 Task: Create a due date automation trigger when advanced on, 2 hours after a card is due add content with a name not ending with resume.
Action: Mouse moved to (994, 119)
Screenshot: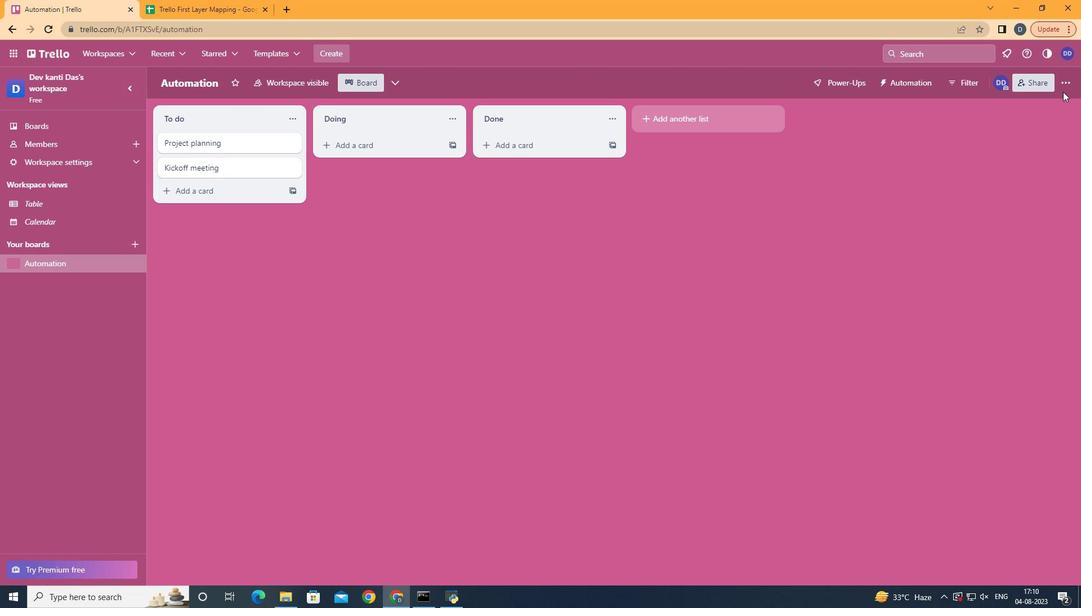 
Action: Mouse pressed left at (994, 119)
Screenshot: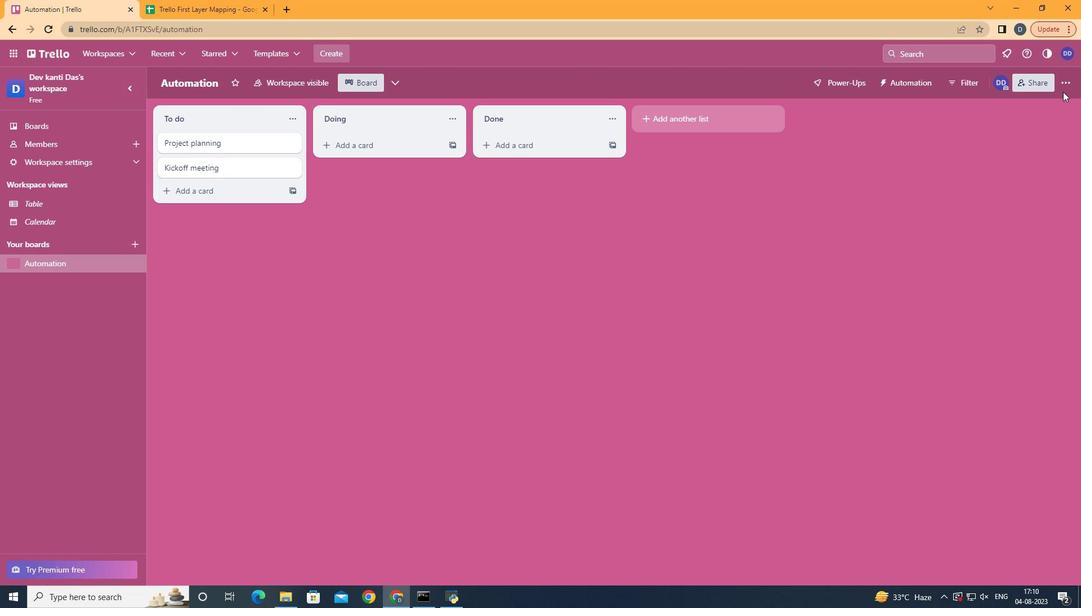 
Action: Mouse moved to (995, 110)
Screenshot: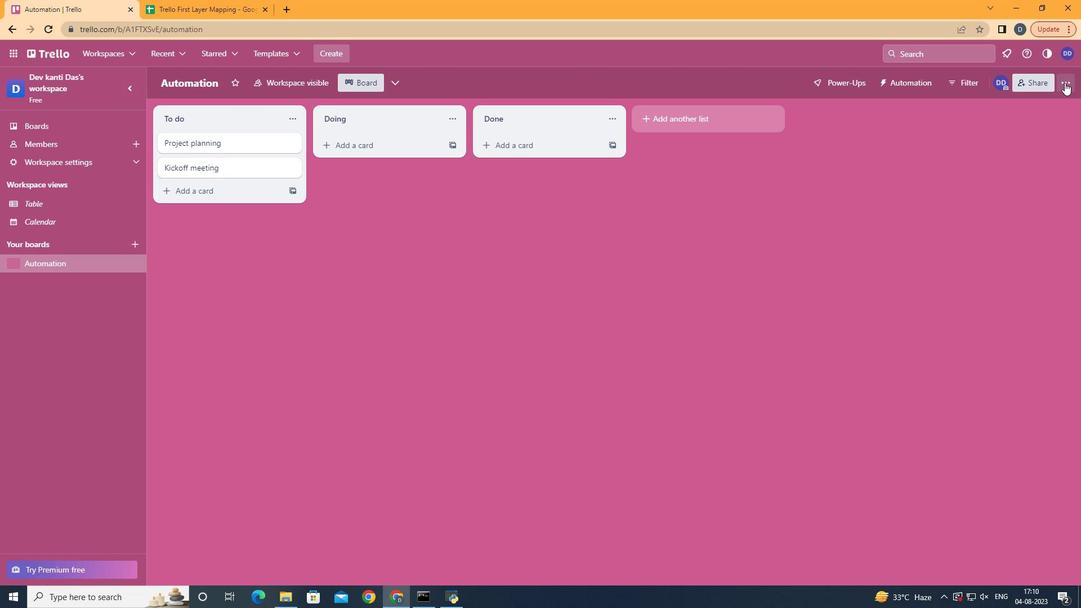 
Action: Mouse pressed left at (995, 110)
Screenshot: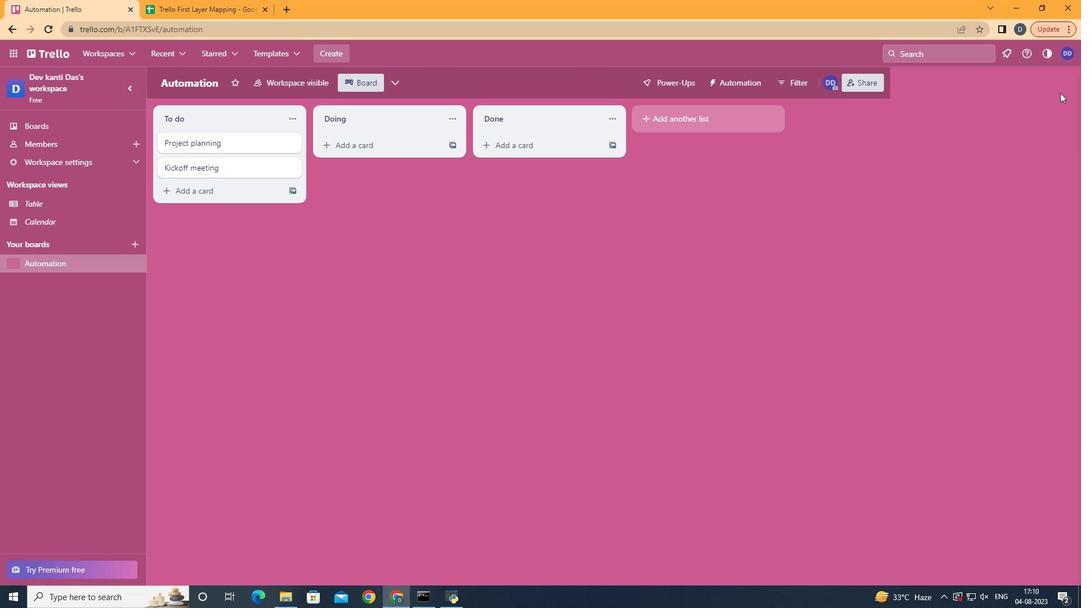 
Action: Mouse moved to (912, 246)
Screenshot: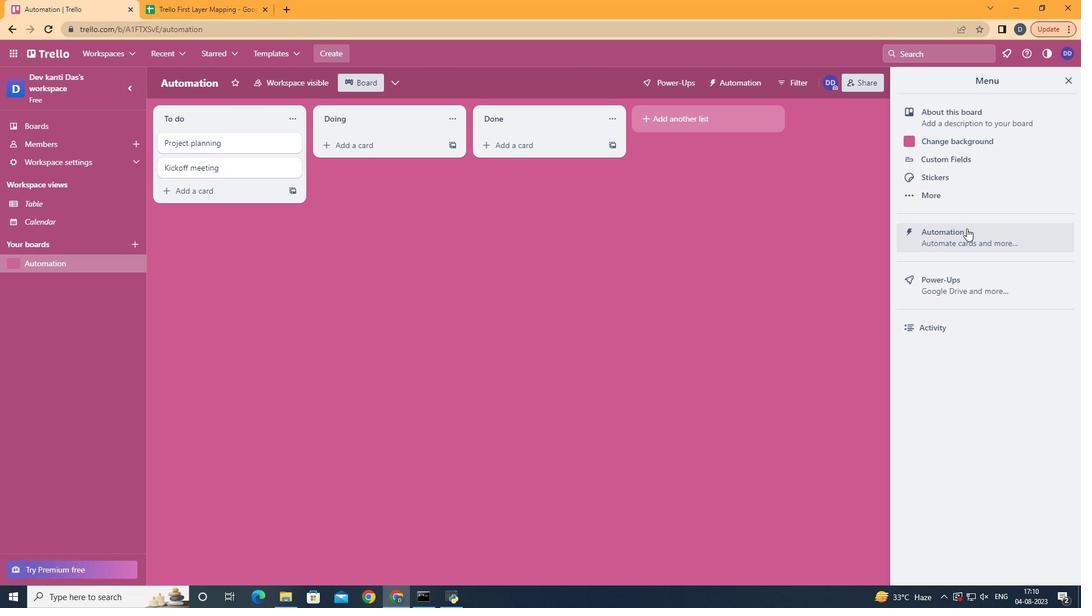 
Action: Mouse pressed left at (912, 246)
Screenshot: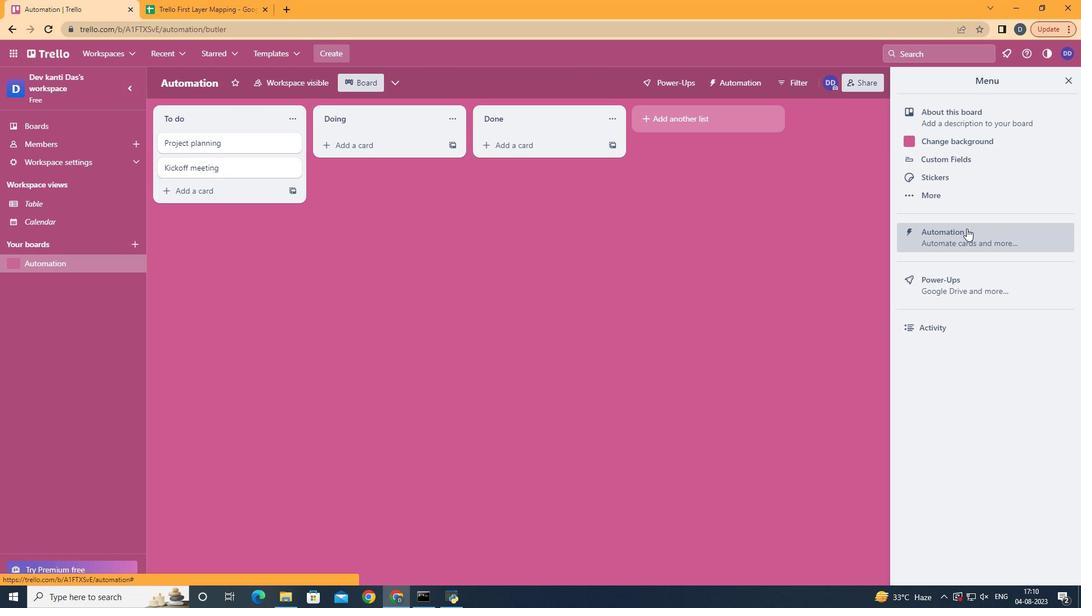 
Action: Mouse moved to (283, 253)
Screenshot: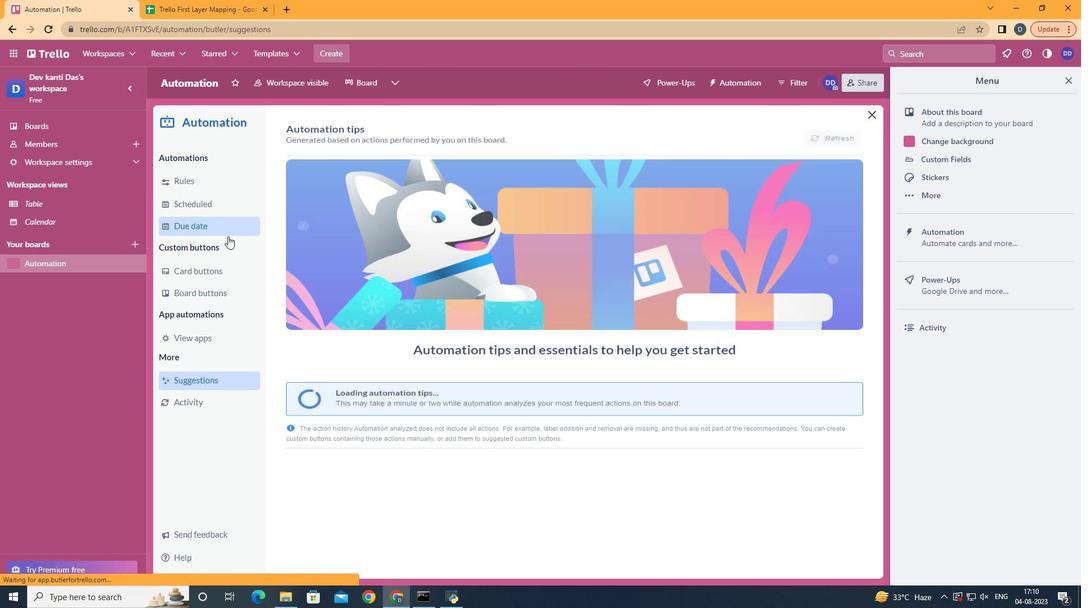
Action: Mouse pressed left at (283, 253)
Screenshot: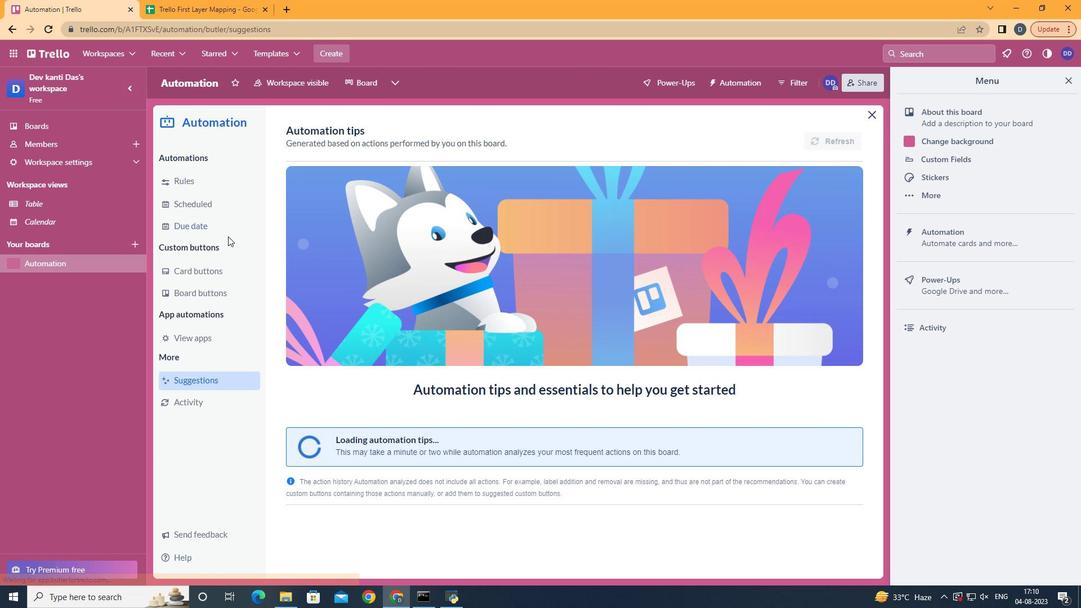 
Action: Mouse moved to (282, 247)
Screenshot: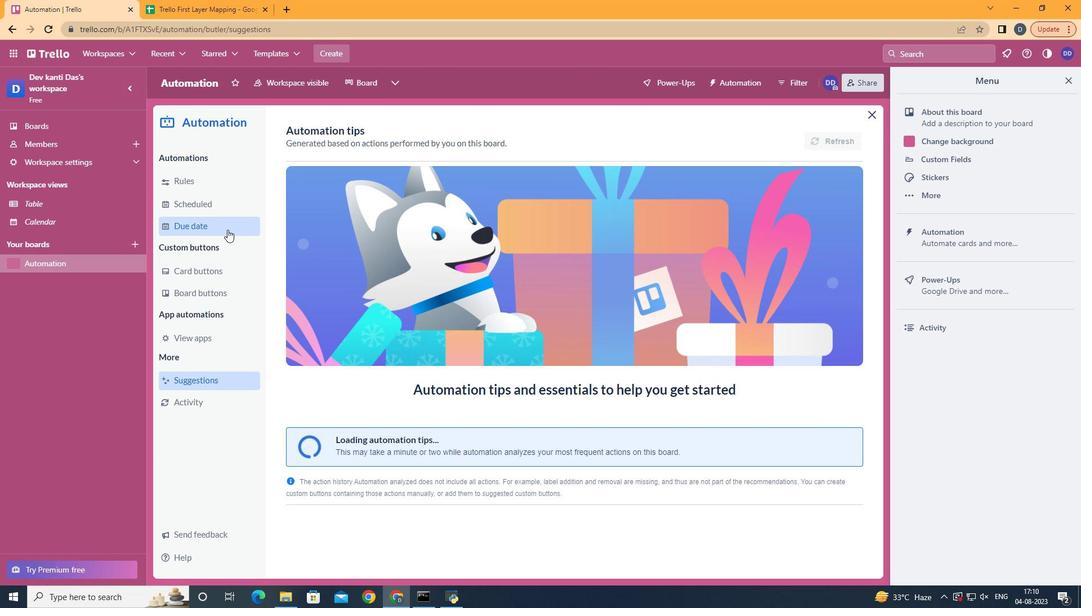 
Action: Mouse pressed left at (282, 247)
Screenshot: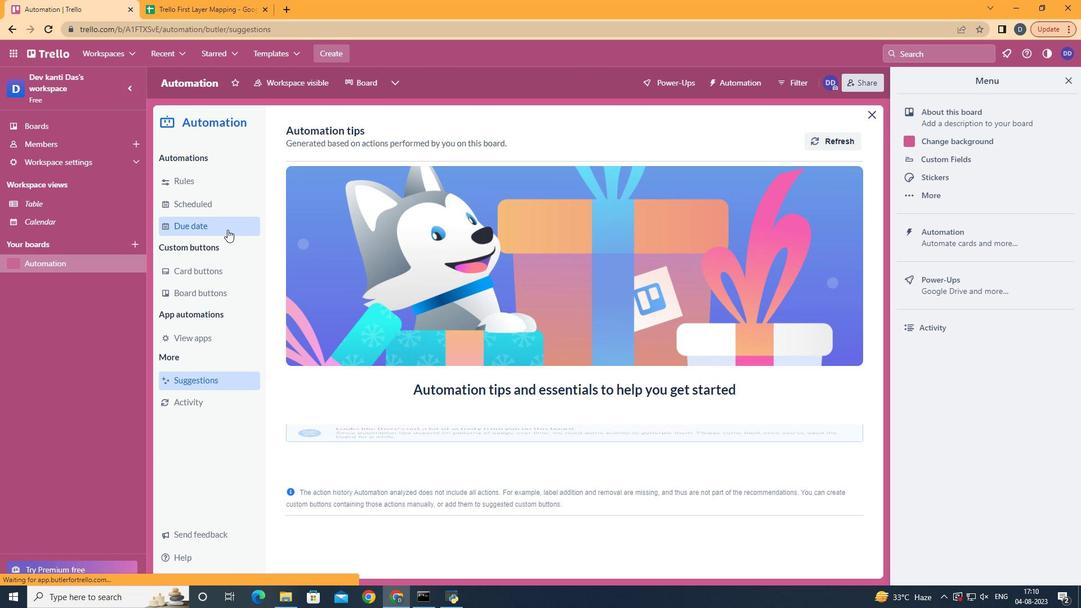 
Action: Mouse moved to (768, 159)
Screenshot: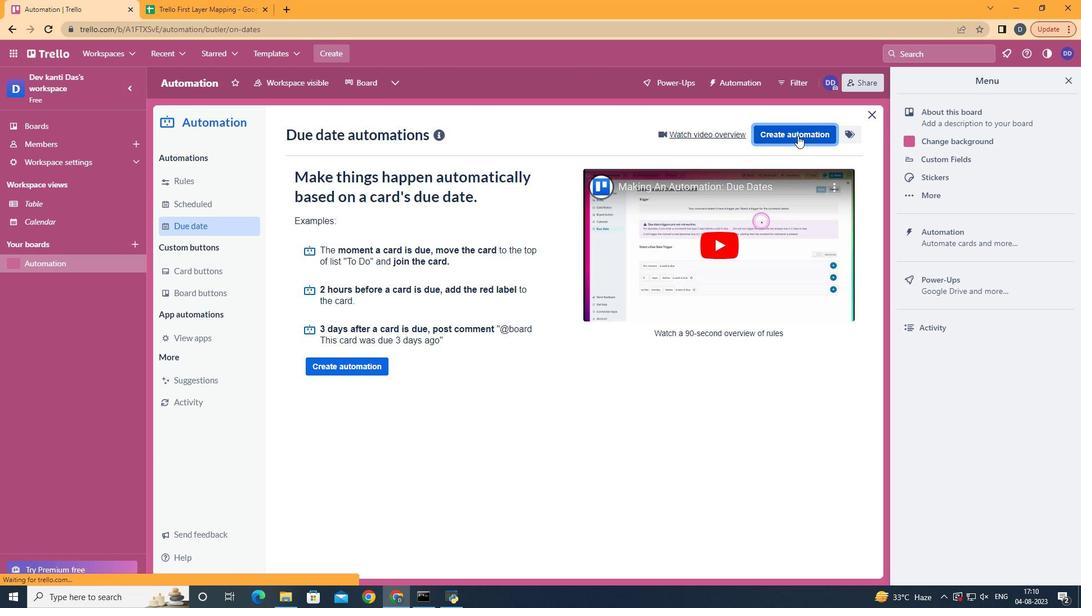 
Action: Mouse pressed left at (768, 159)
Screenshot: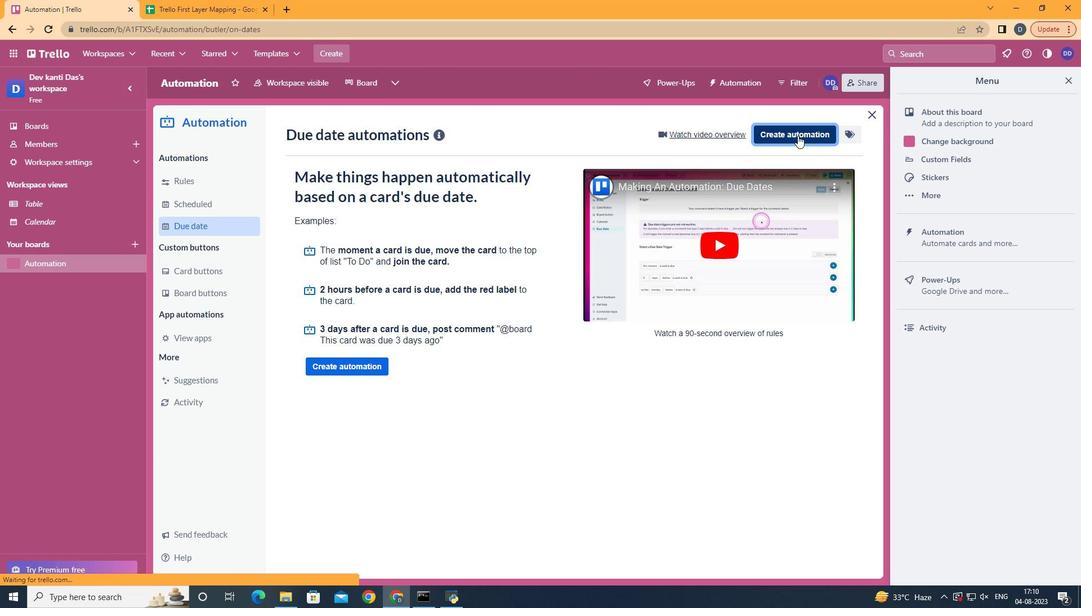 
Action: Mouse moved to (563, 257)
Screenshot: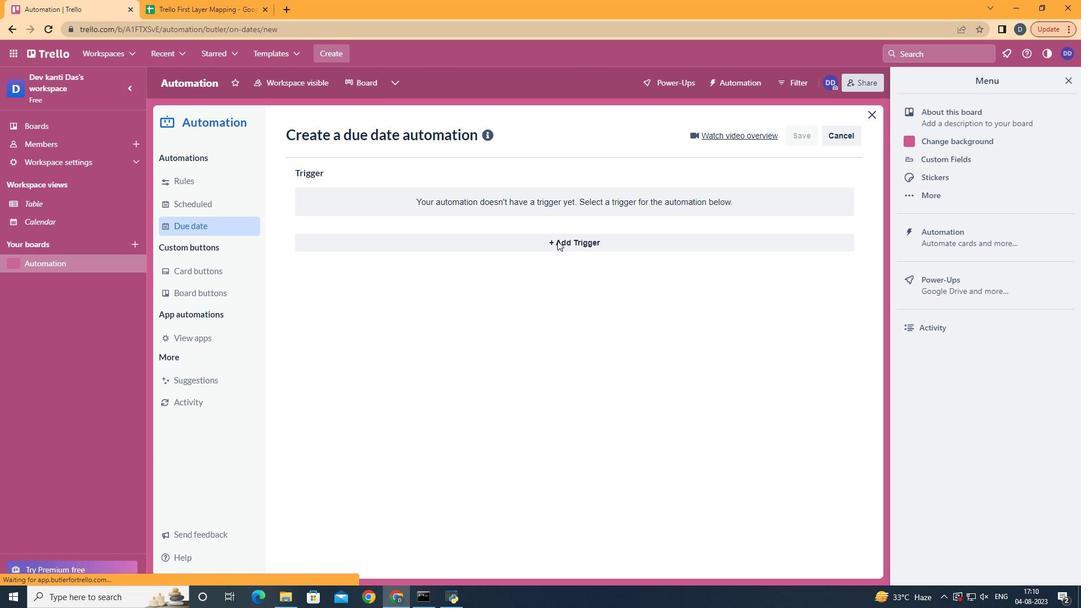 
Action: Mouse pressed left at (563, 257)
Screenshot: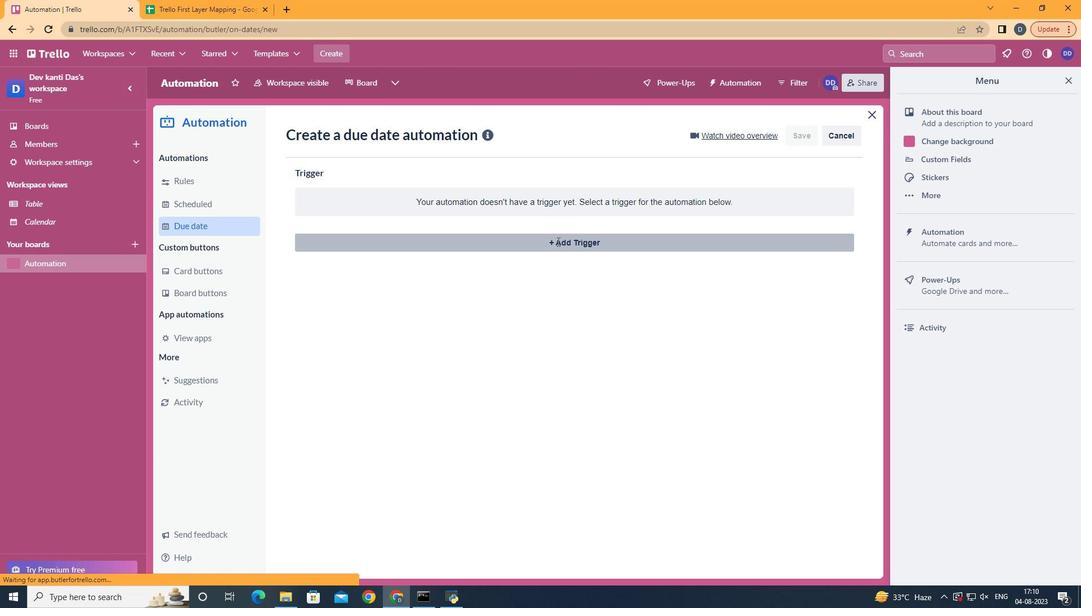 
Action: Mouse moved to (391, 486)
Screenshot: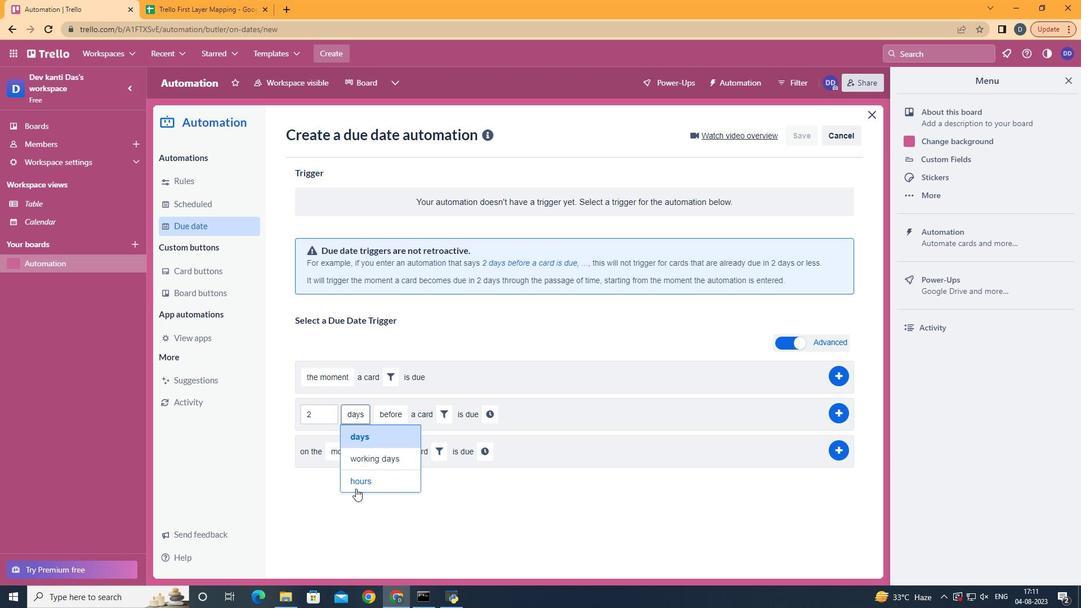 
Action: Mouse pressed left at (391, 486)
Screenshot: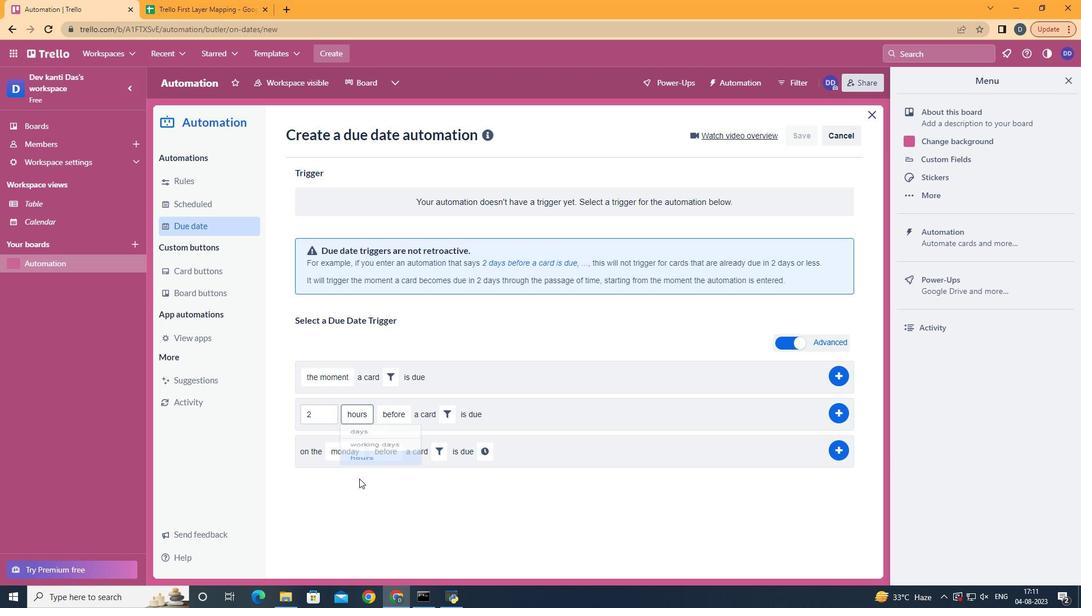 
Action: Mouse moved to (422, 459)
Screenshot: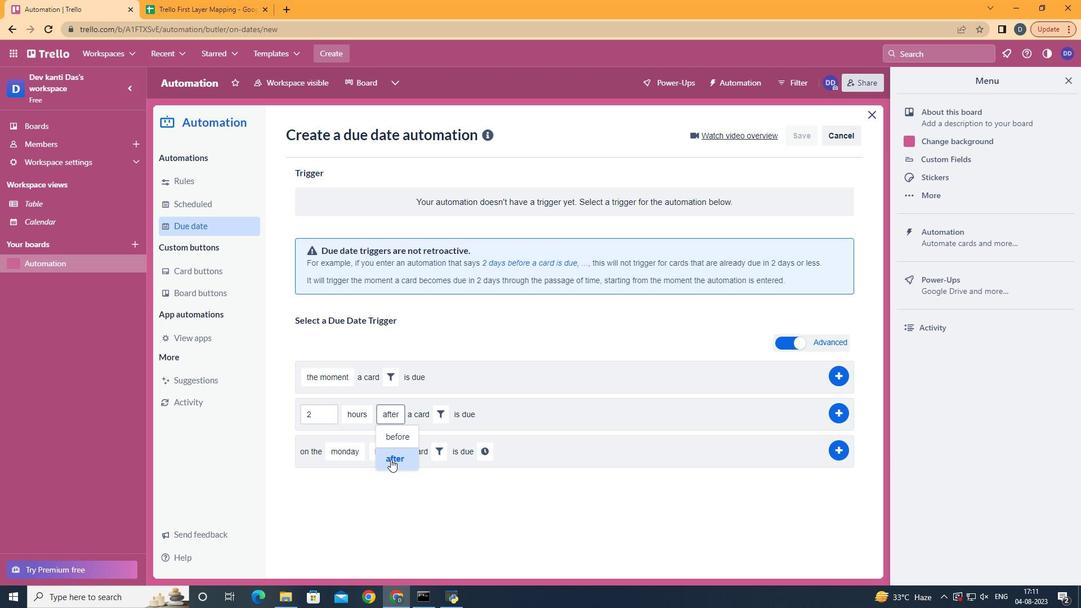 
Action: Mouse pressed left at (422, 459)
Screenshot: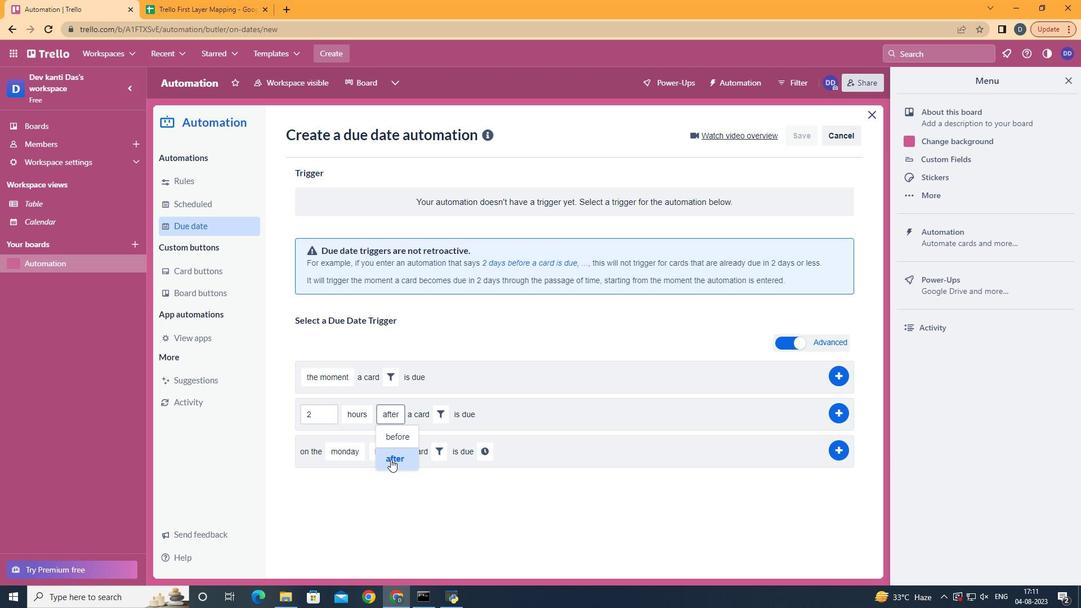 
Action: Mouse moved to (465, 417)
Screenshot: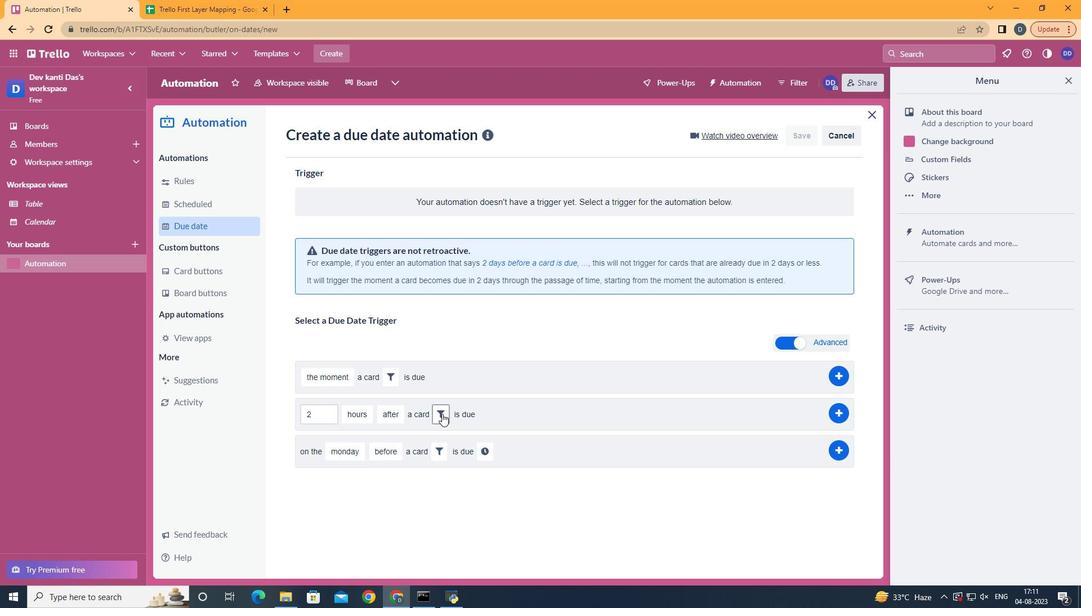 
Action: Mouse pressed left at (465, 417)
Screenshot: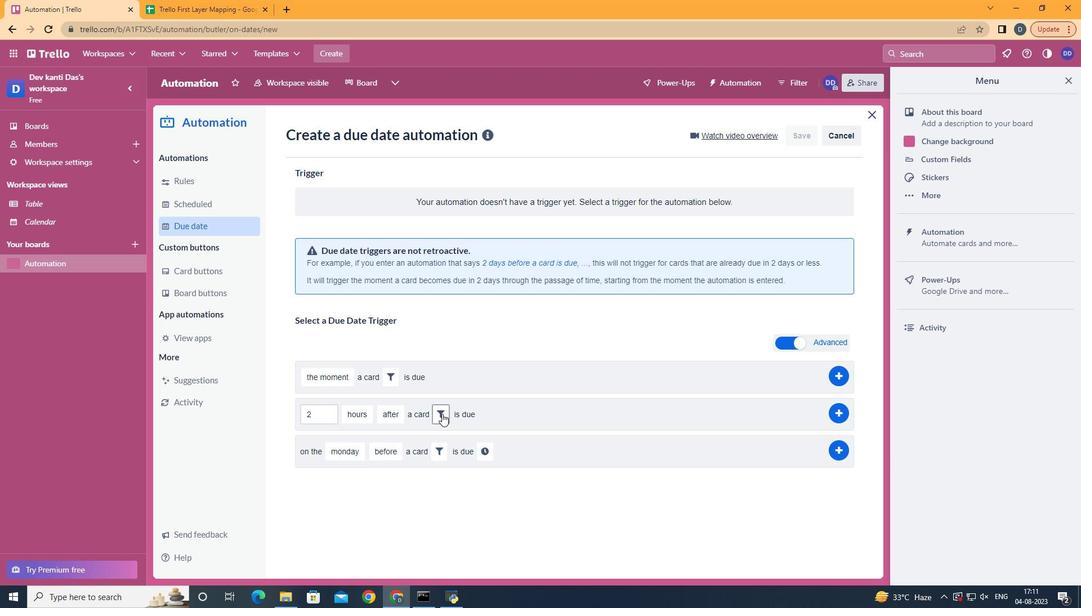 
Action: Mouse moved to (578, 448)
Screenshot: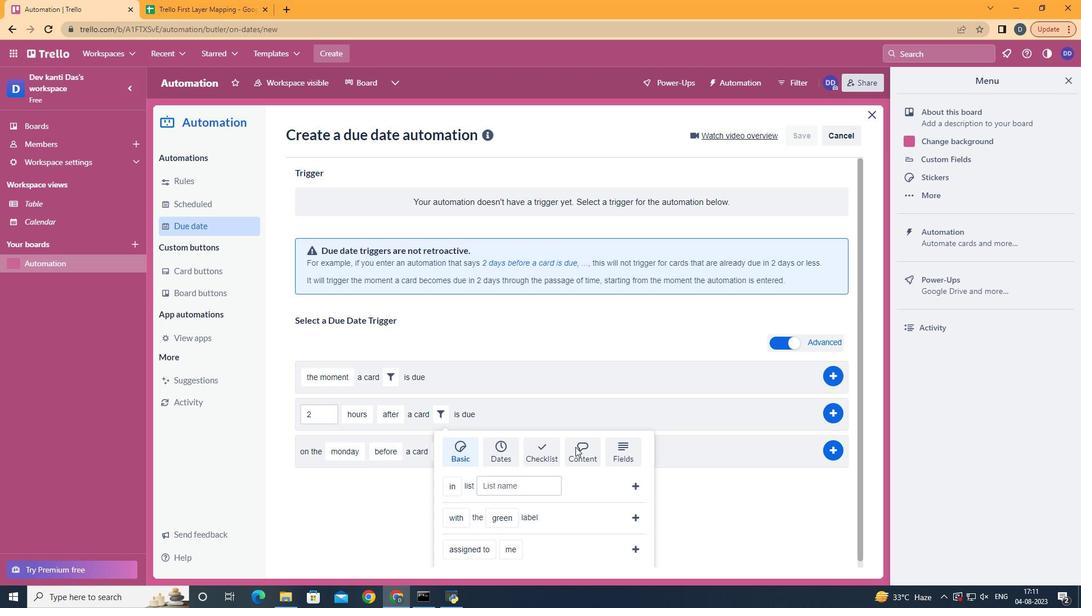 
Action: Mouse pressed left at (578, 448)
Screenshot: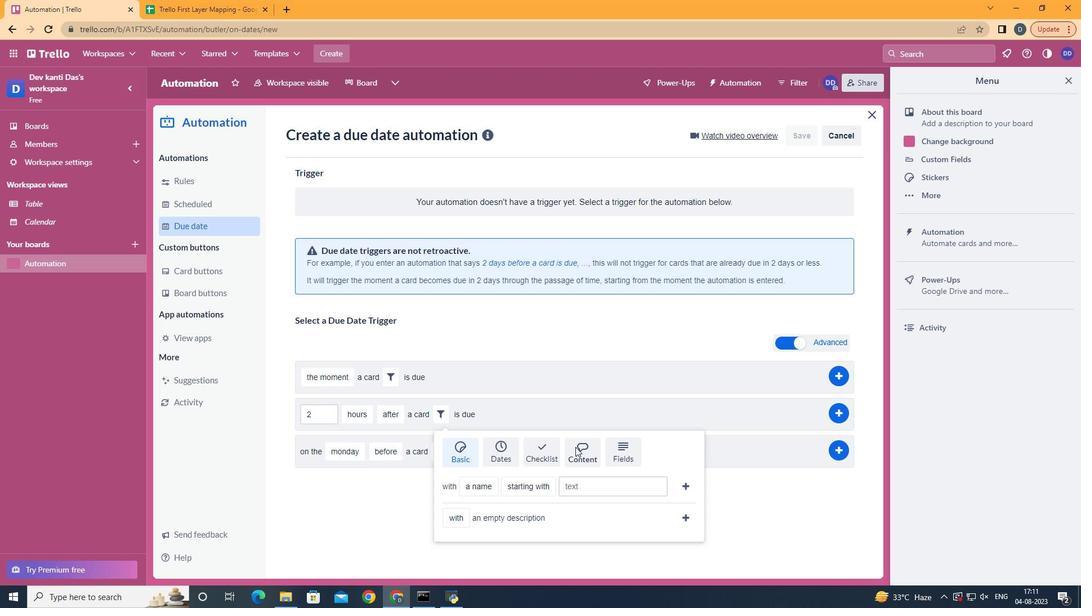 
Action: Mouse moved to (497, 505)
Screenshot: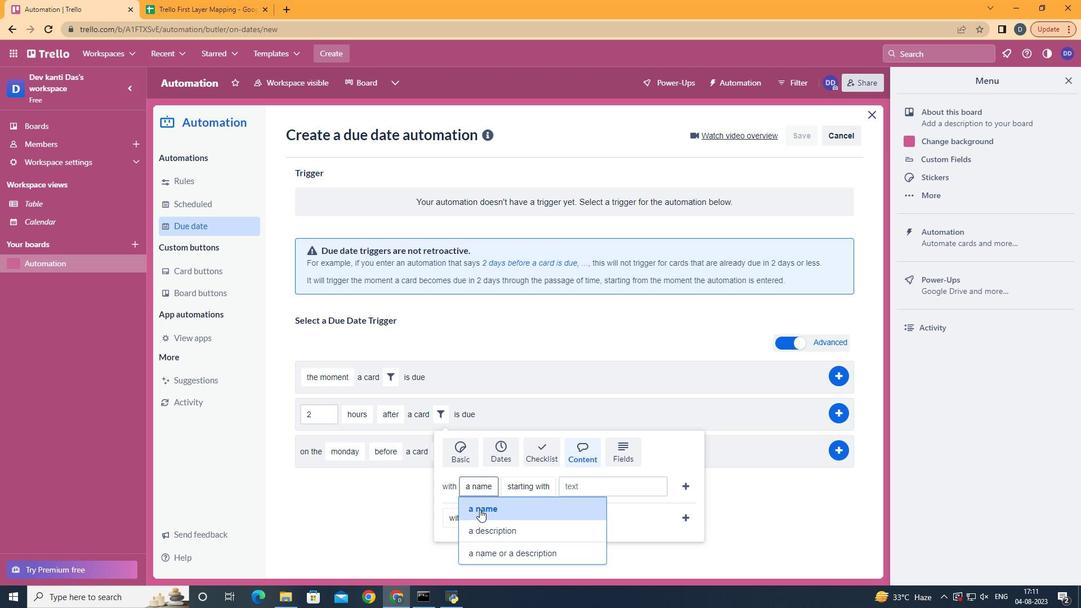 
Action: Mouse pressed left at (497, 505)
Screenshot: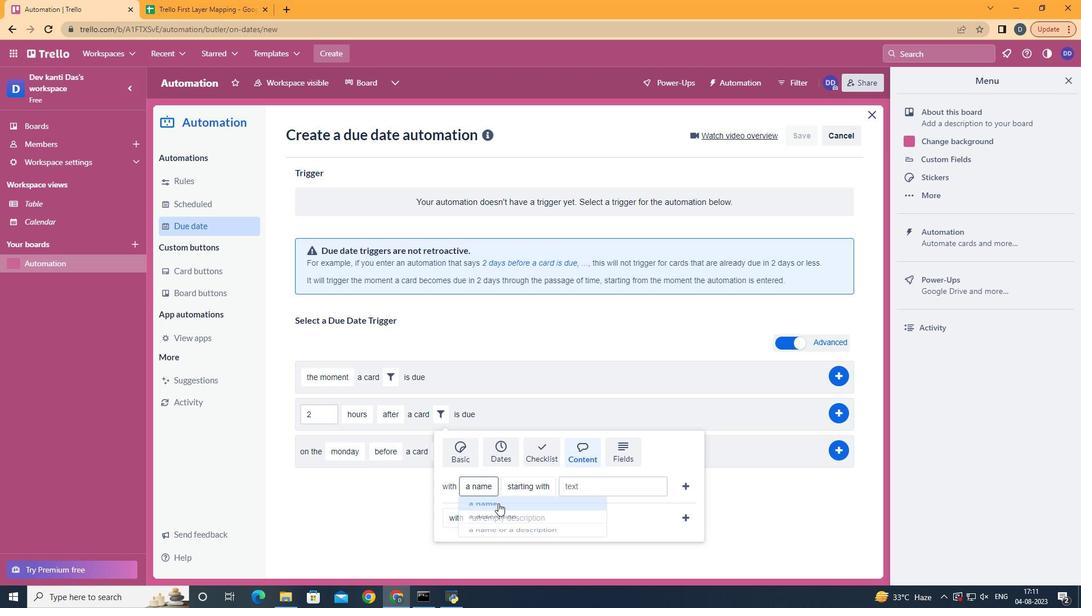 
Action: Mouse moved to (547, 437)
Screenshot: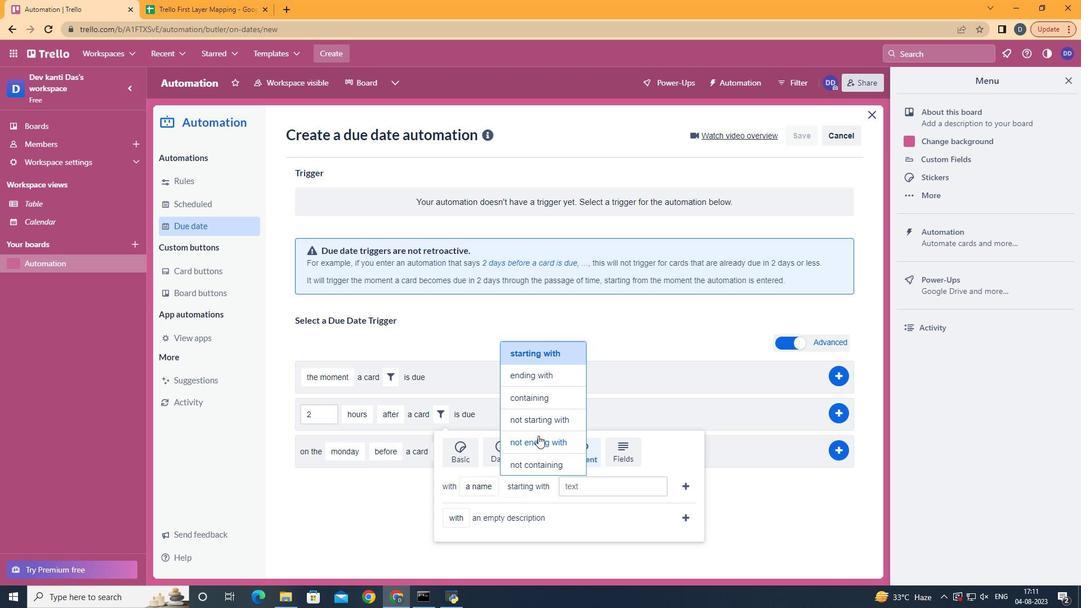 
Action: Mouse pressed left at (547, 437)
Screenshot: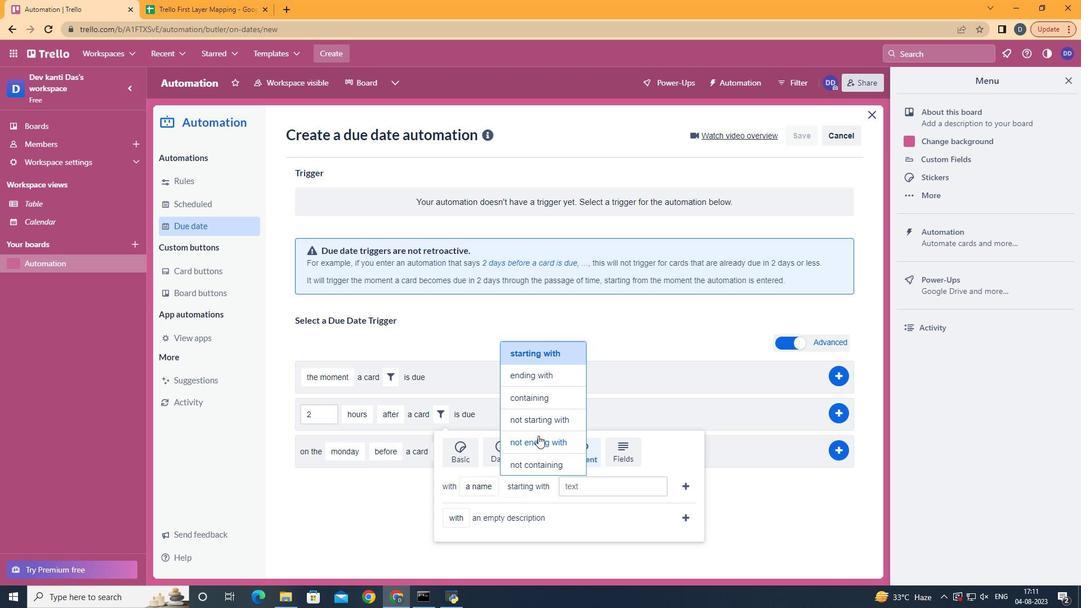 
Action: Mouse moved to (597, 481)
Screenshot: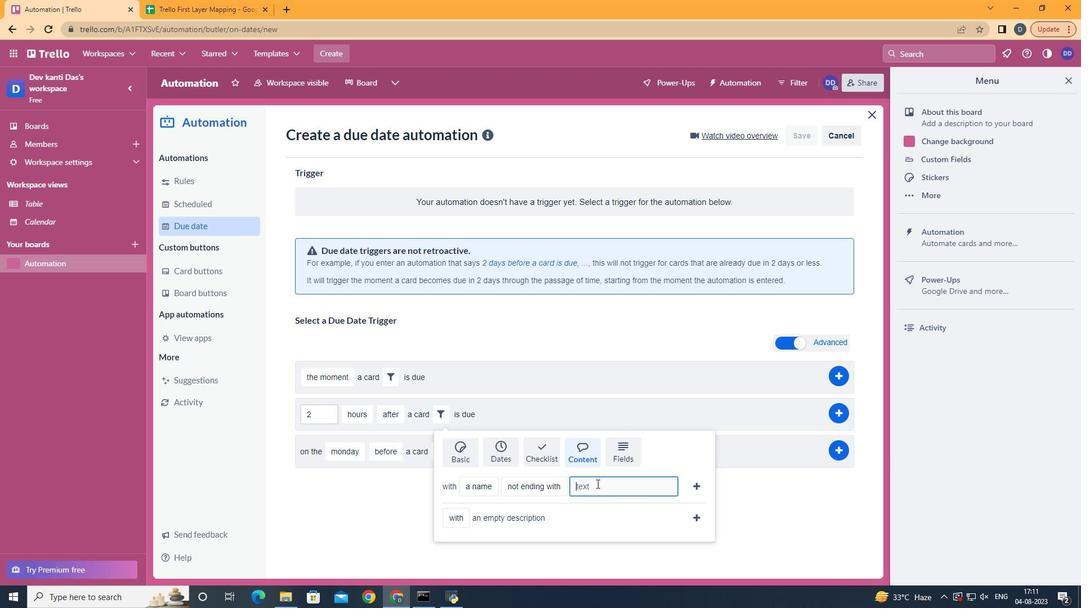 
Action: Mouse pressed left at (597, 481)
Screenshot: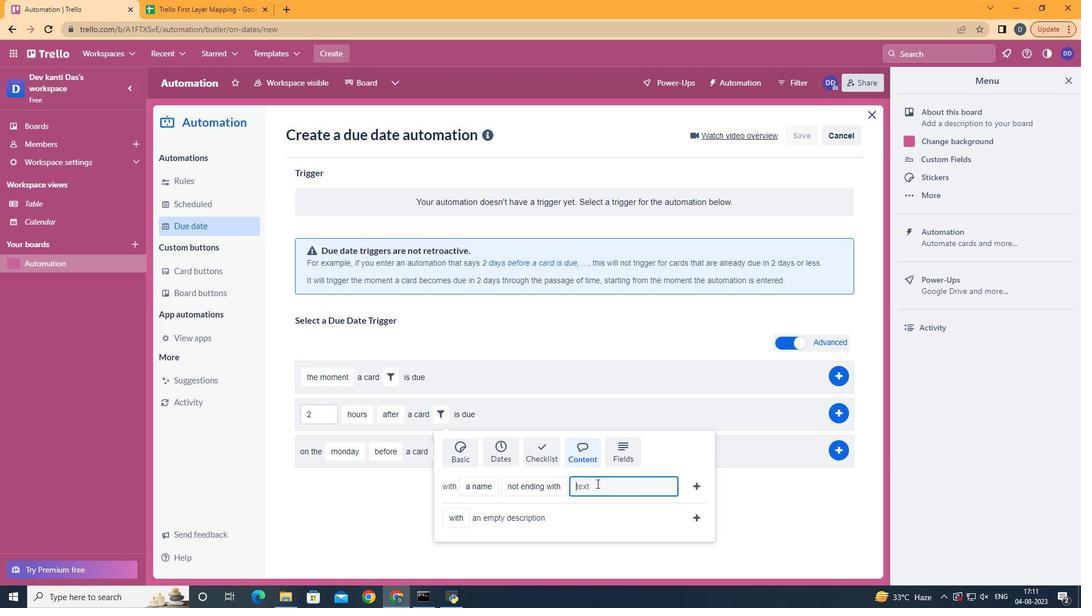 
Action: Key pressed resume
Screenshot: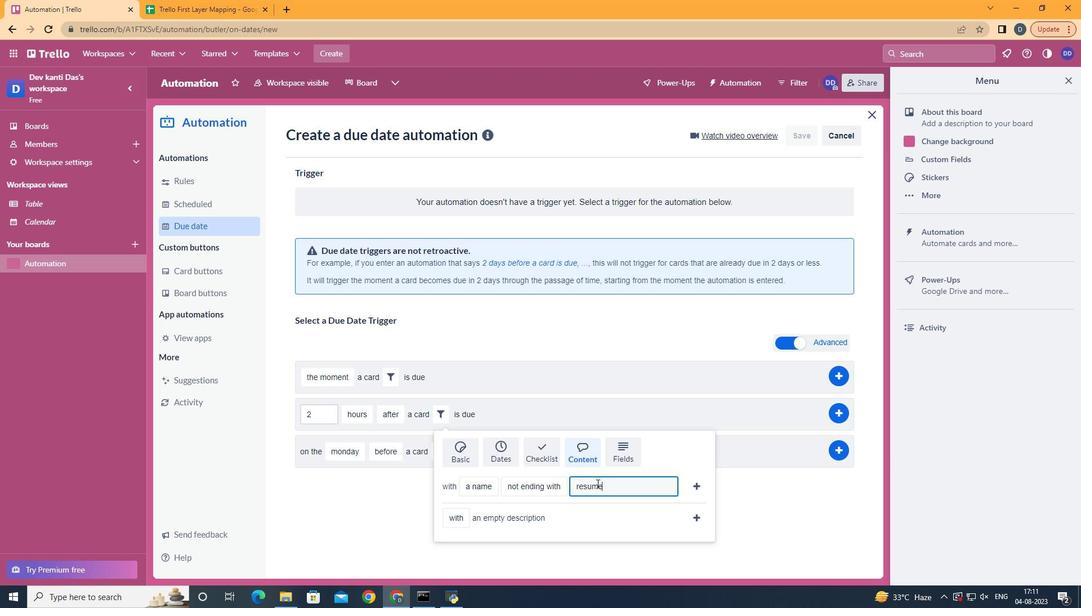 
Action: Mouse moved to (684, 478)
Screenshot: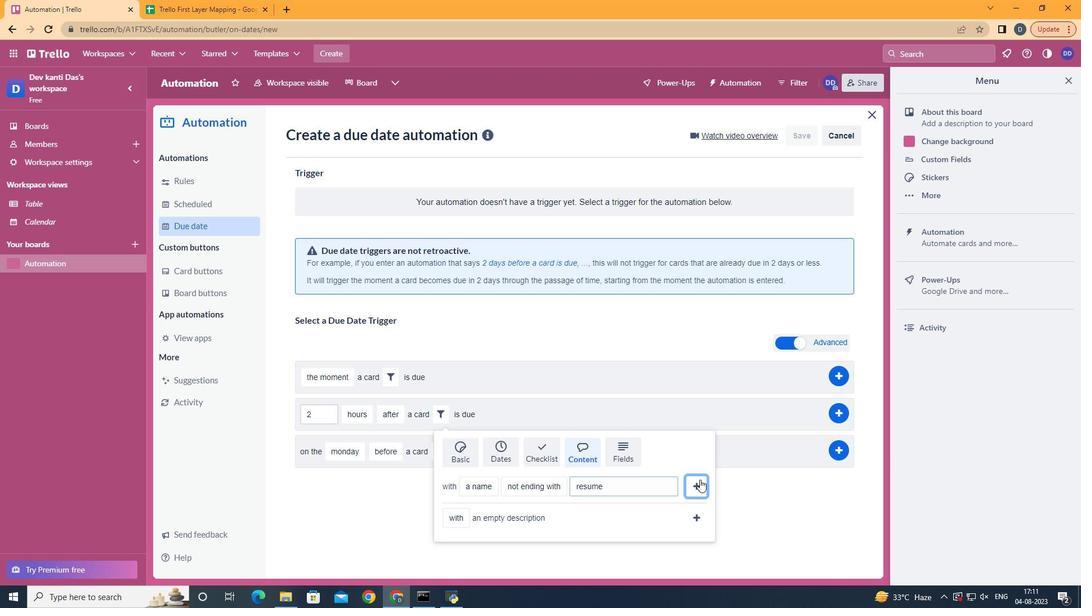 
Action: Mouse pressed left at (684, 478)
Screenshot: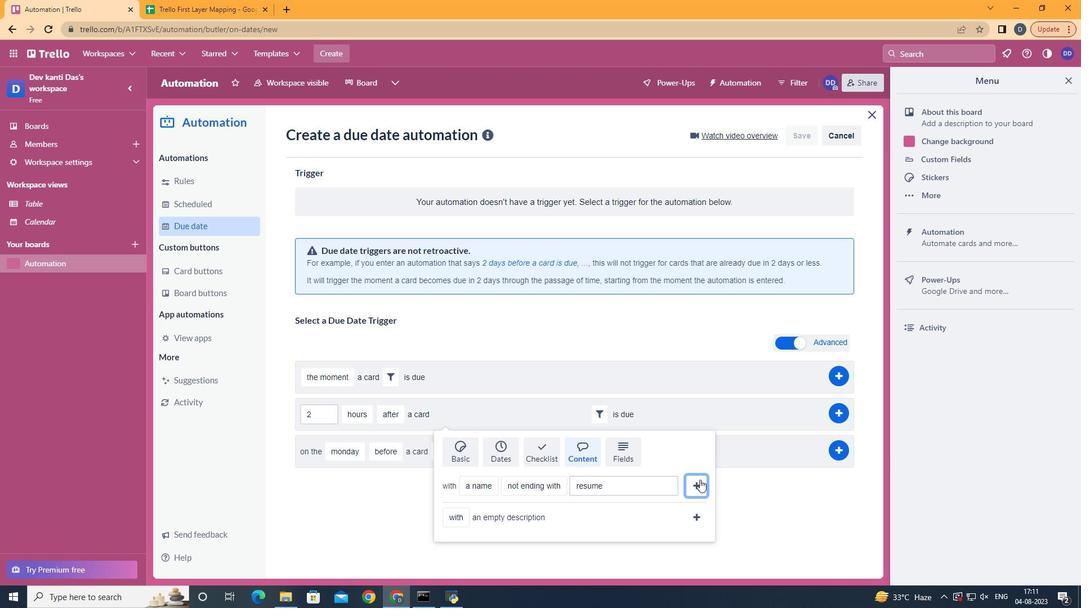 
Action: Mouse moved to (812, 411)
Screenshot: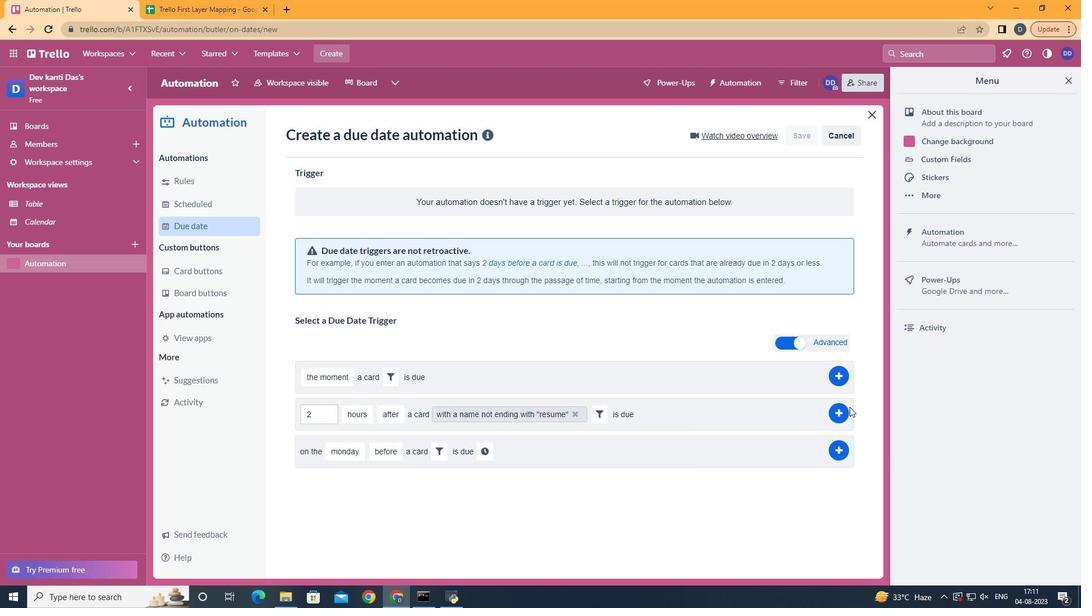 
Action: Mouse pressed left at (812, 411)
Screenshot: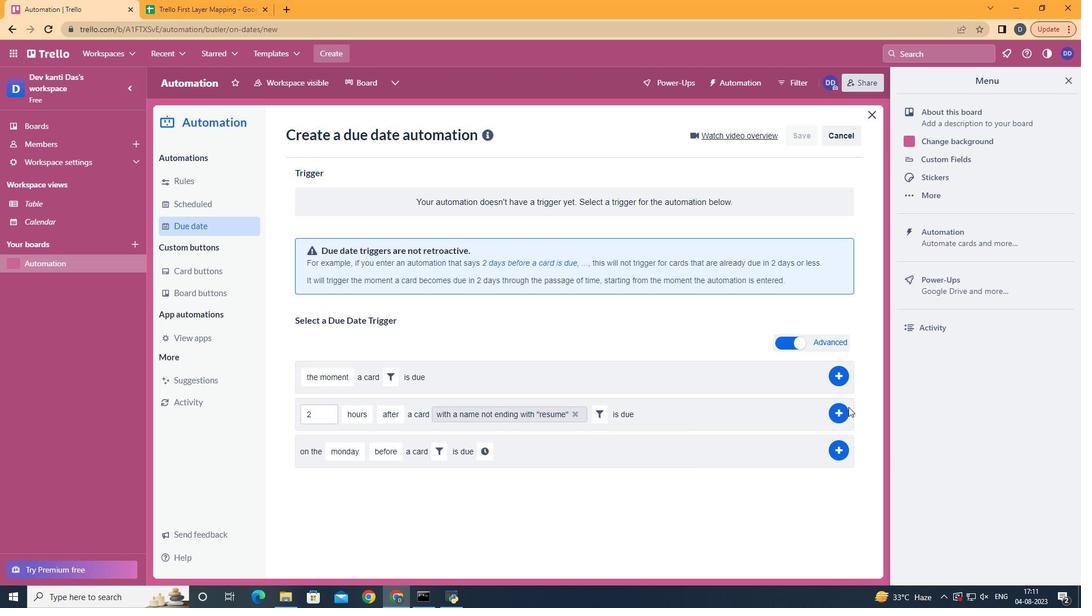 
Action: Mouse moved to (810, 411)
Screenshot: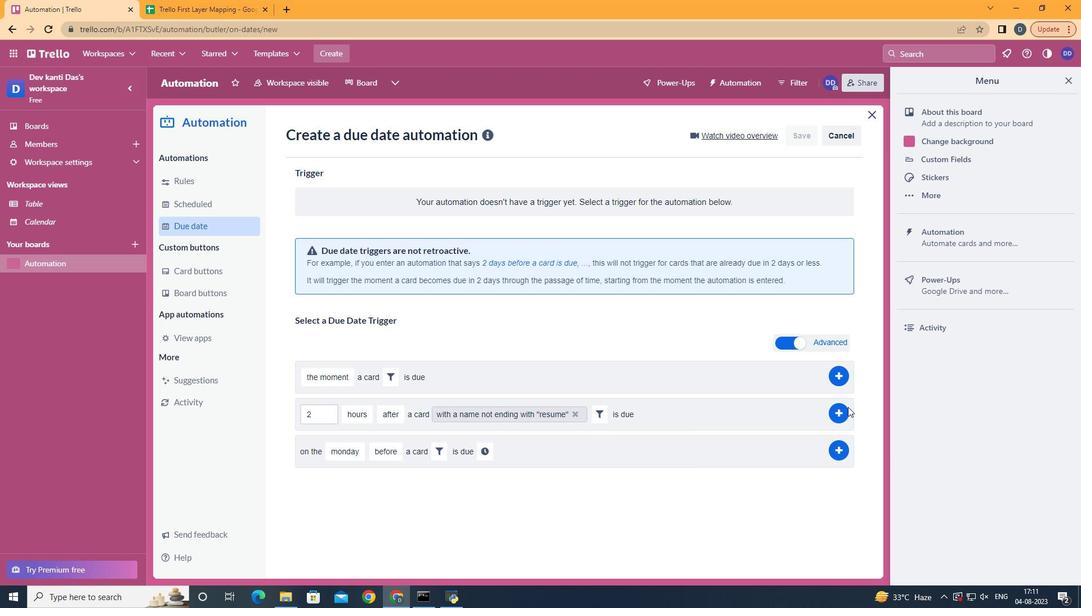 
Action: Mouse pressed left at (810, 411)
Screenshot: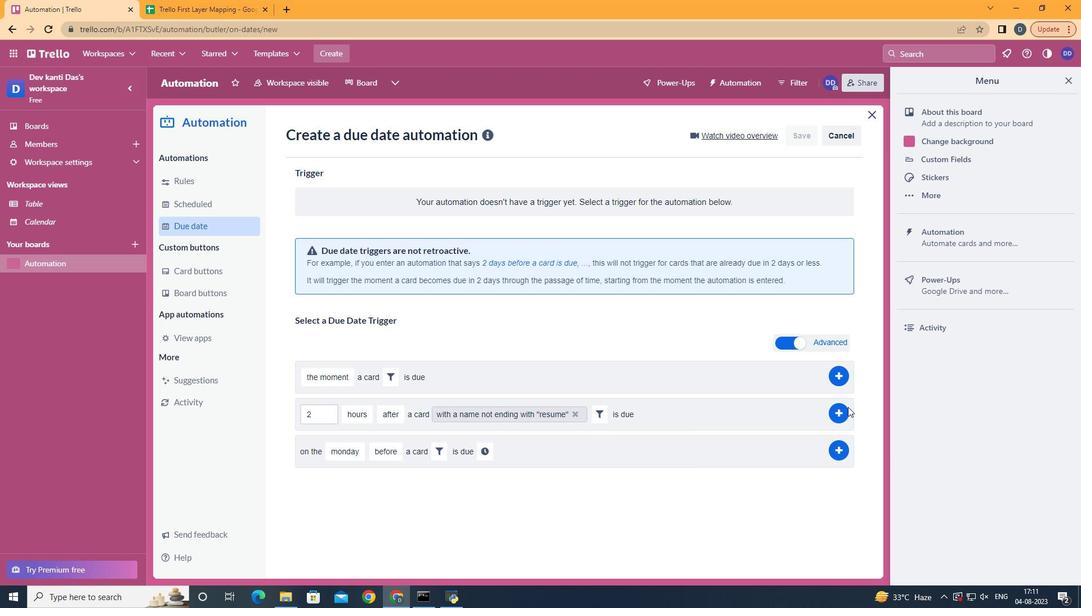 
Action: Mouse moved to (799, 417)
Screenshot: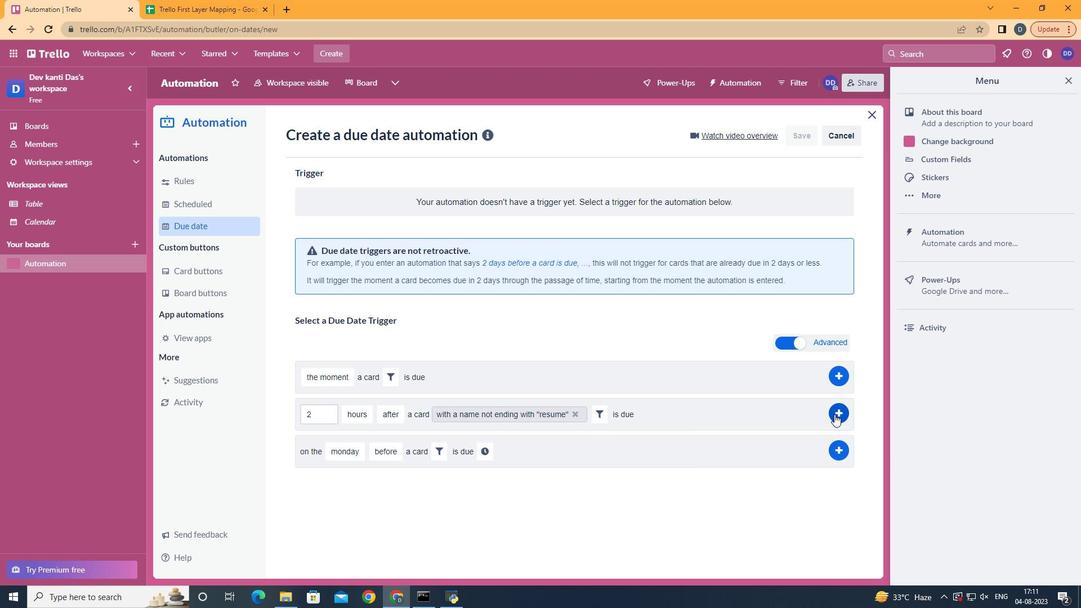 
Action: Mouse pressed left at (799, 417)
Screenshot: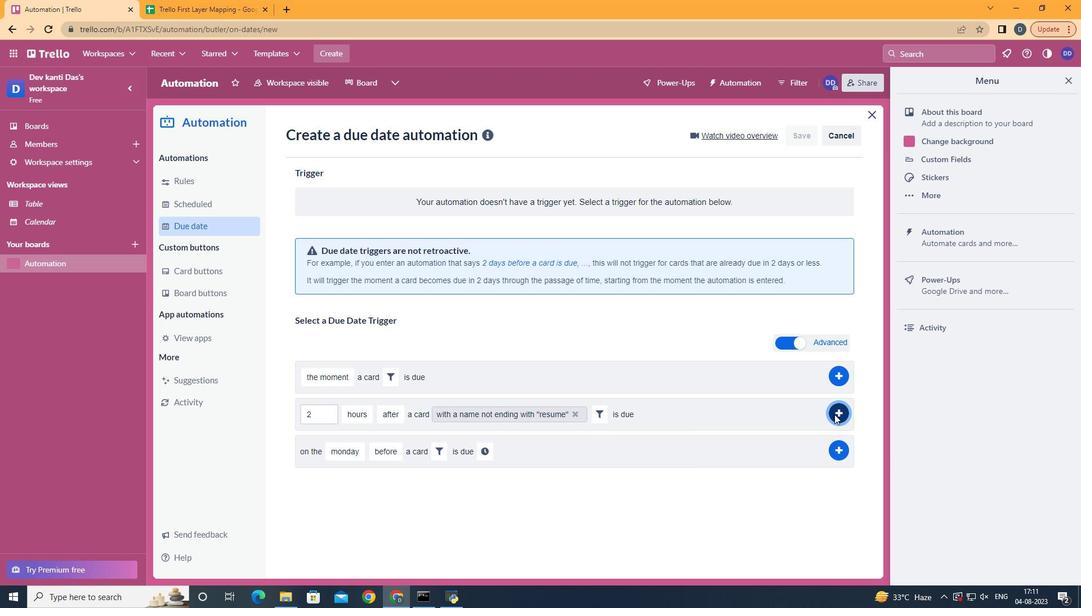 
Action: Mouse moved to (550, 220)
Screenshot: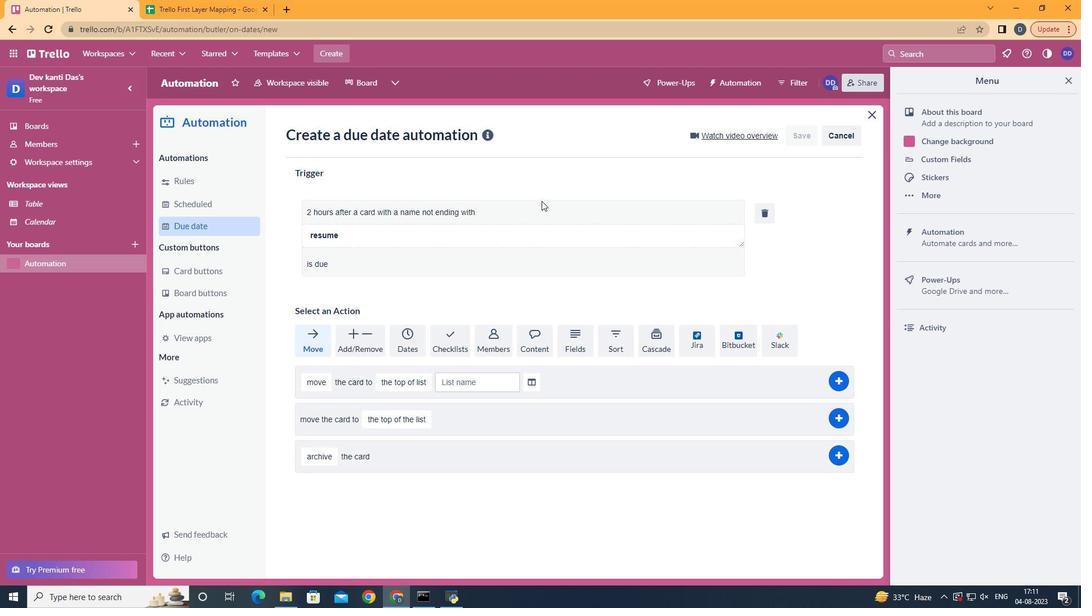 
